 Task: Set the "Codec Level" for qsv to high.
Action: Mouse moved to (102, 13)
Screenshot: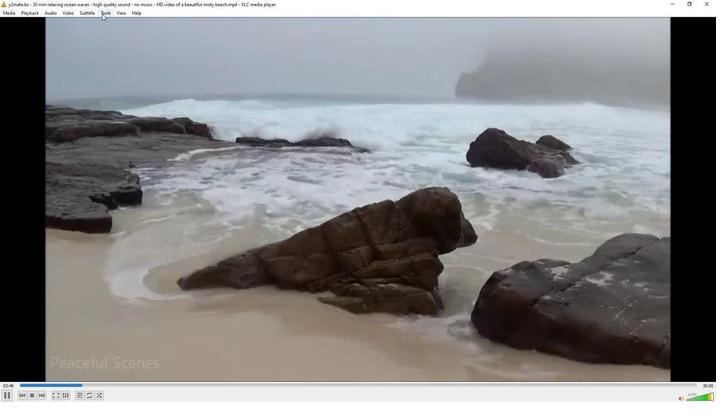
Action: Mouse pressed left at (102, 13)
Screenshot: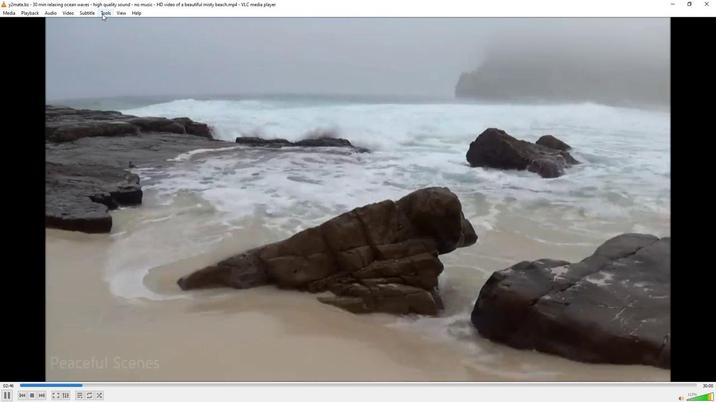 
Action: Mouse moved to (113, 102)
Screenshot: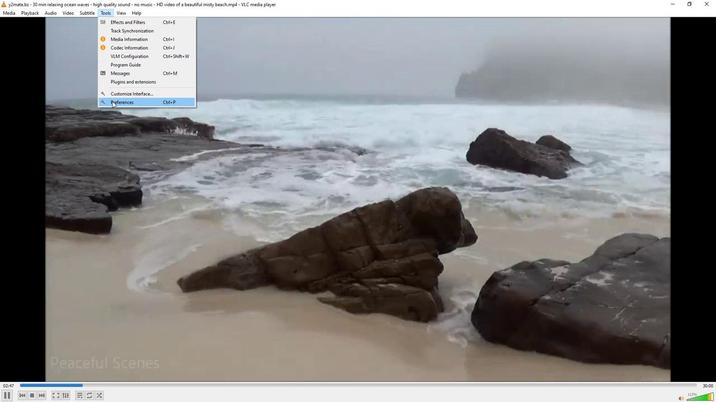 
Action: Mouse pressed left at (113, 102)
Screenshot: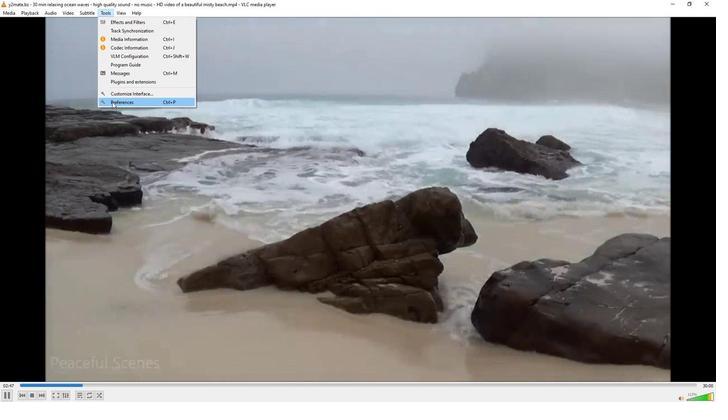 
Action: Mouse moved to (94, 312)
Screenshot: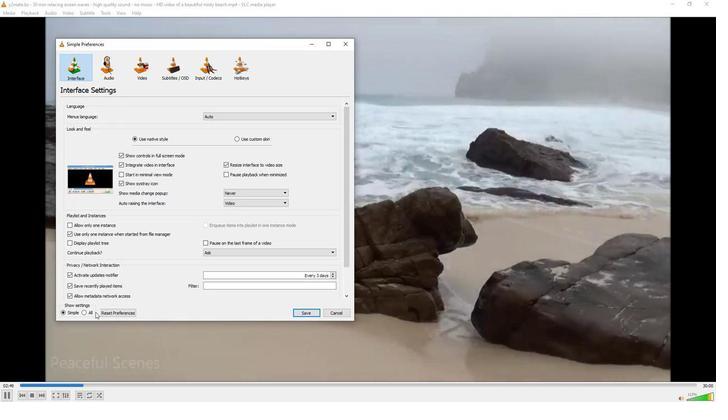 
Action: Mouse pressed left at (94, 312)
Screenshot: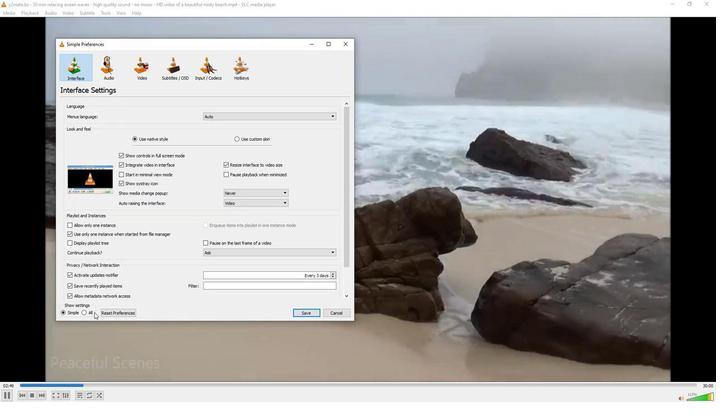 
Action: Mouse moved to (81, 312)
Screenshot: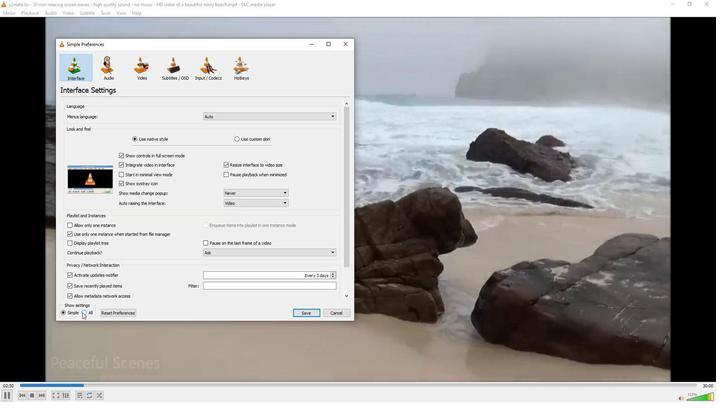 
Action: Mouse pressed left at (81, 312)
Screenshot: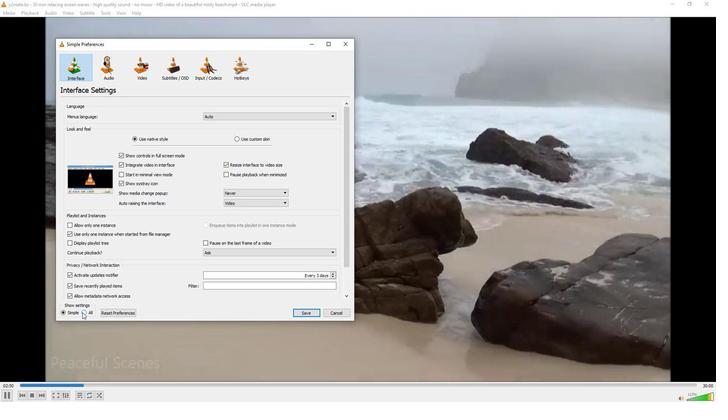 
Action: Mouse moved to (72, 207)
Screenshot: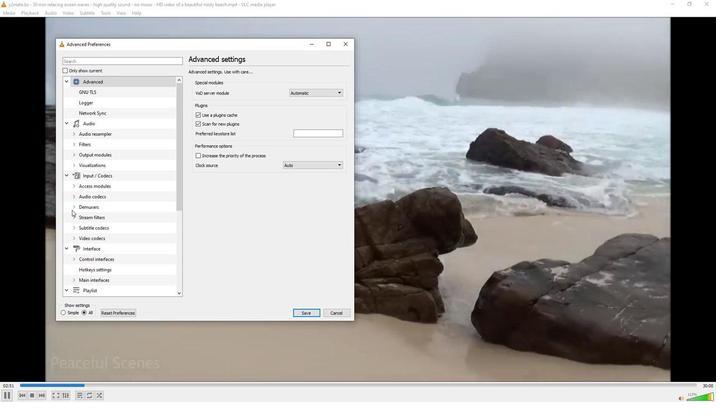
Action: Mouse pressed left at (72, 207)
Screenshot: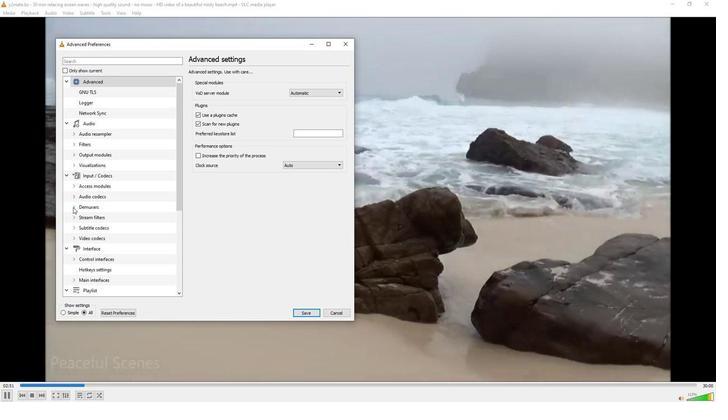 
Action: Mouse moved to (85, 223)
Screenshot: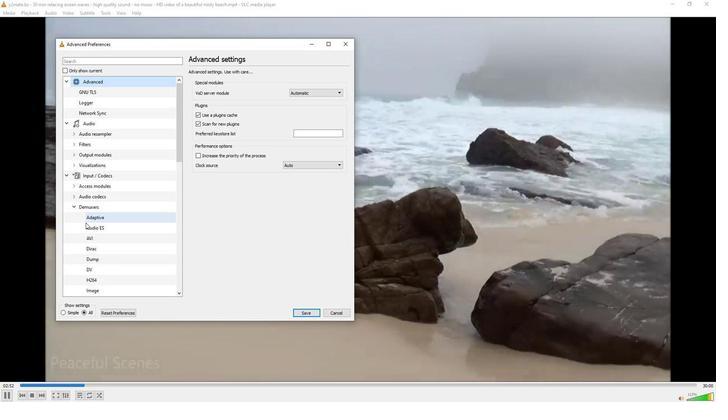 
Action: Mouse scrolled (85, 223) with delta (0, 0)
Screenshot: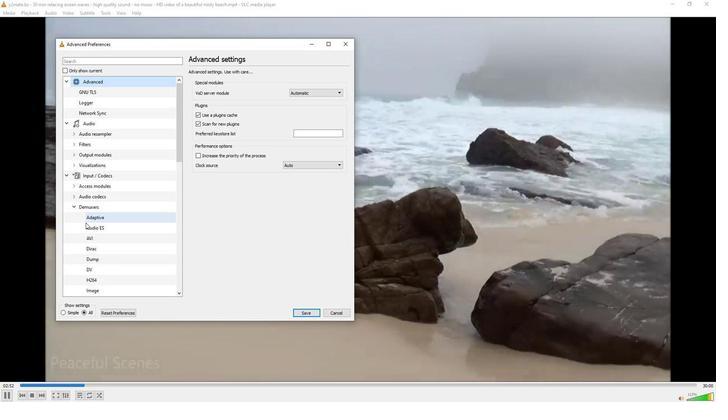 
Action: Mouse moved to (85, 223)
Screenshot: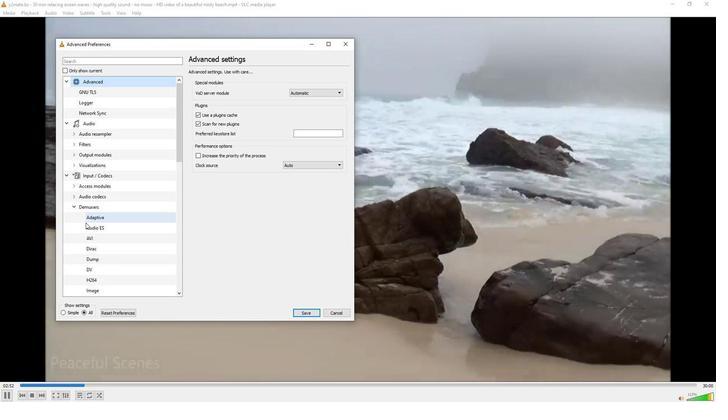 
Action: Mouse scrolled (85, 223) with delta (0, 0)
Screenshot: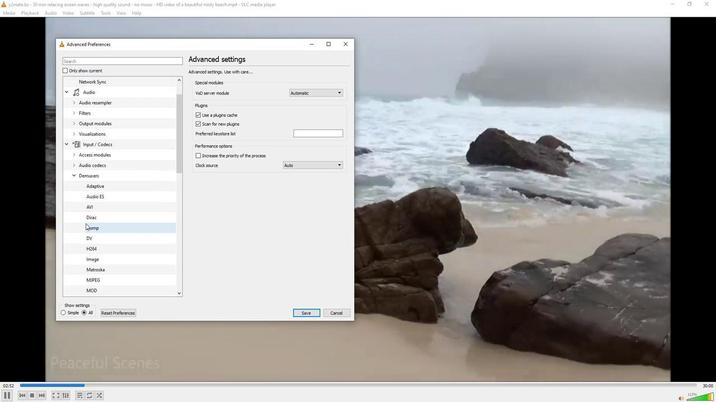 
Action: Mouse moved to (85, 224)
Screenshot: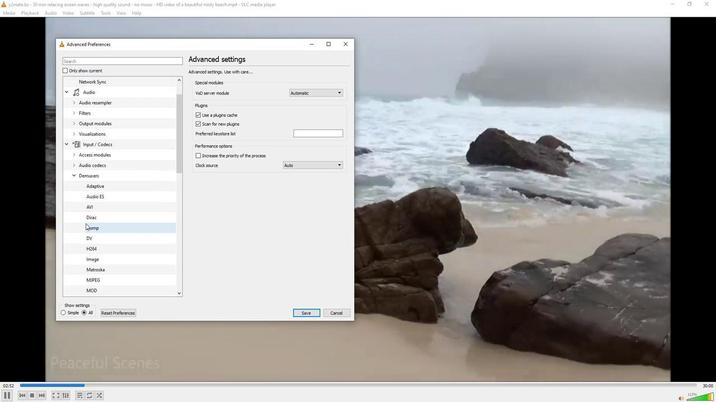 
Action: Mouse scrolled (85, 223) with delta (0, 0)
Screenshot: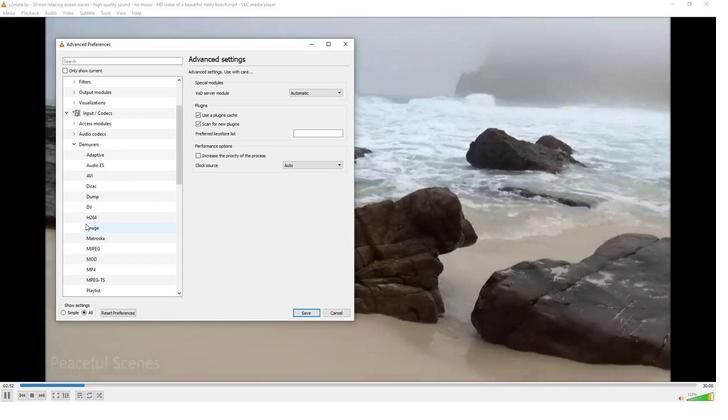 
Action: Mouse moved to (85, 225)
Screenshot: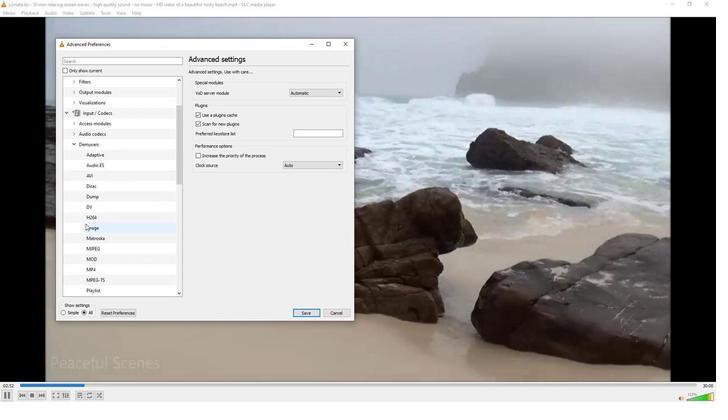
Action: Mouse scrolled (85, 224) with delta (0, 0)
Screenshot: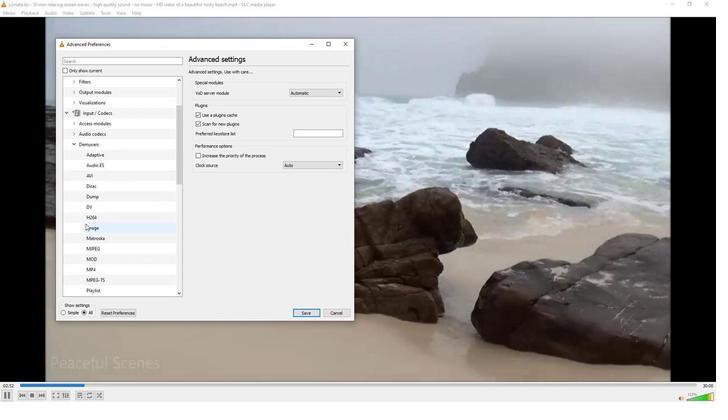 
Action: Mouse moved to (85, 225)
Screenshot: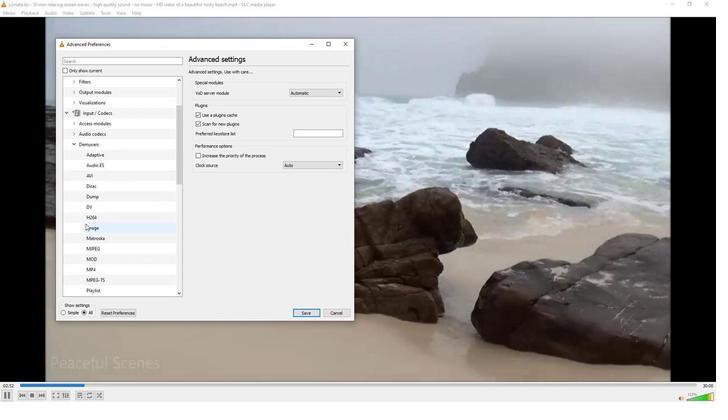 
Action: Mouse scrolled (85, 225) with delta (0, 0)
Screenshot: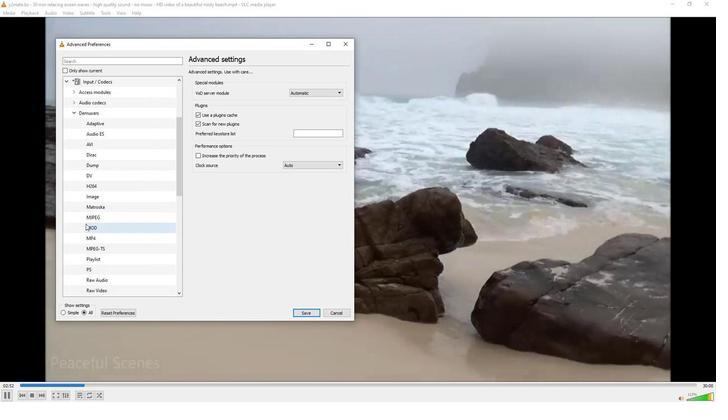 
Action: Mouse scrolled (85, 225) with delta (0, 0)
Screenshot: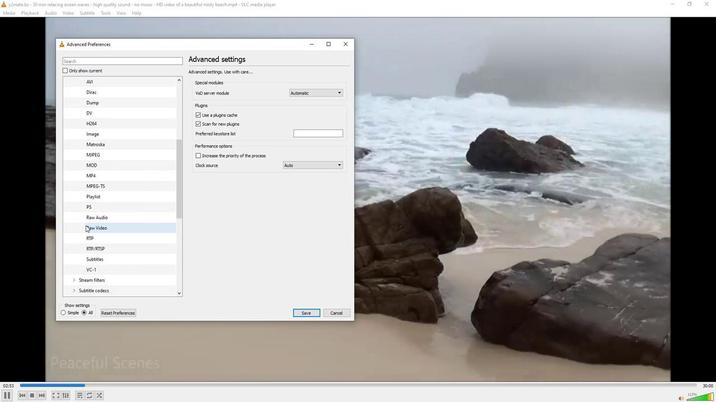 
Action: Mouse scrolled (85, 225) with delta (0, 0)
Screenshot: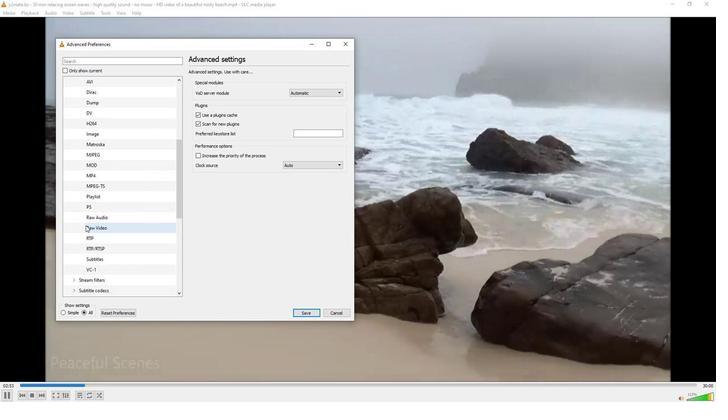 
Action: Mouse moved to (74, 238)
Screenshot: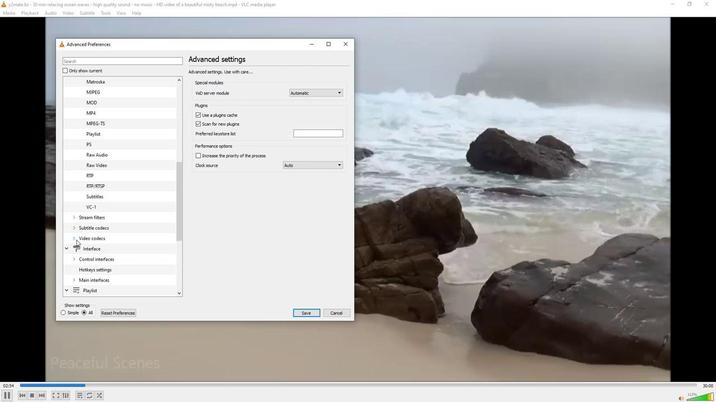 
Action: Mouse pressed left at (74, 238)
Screenshot: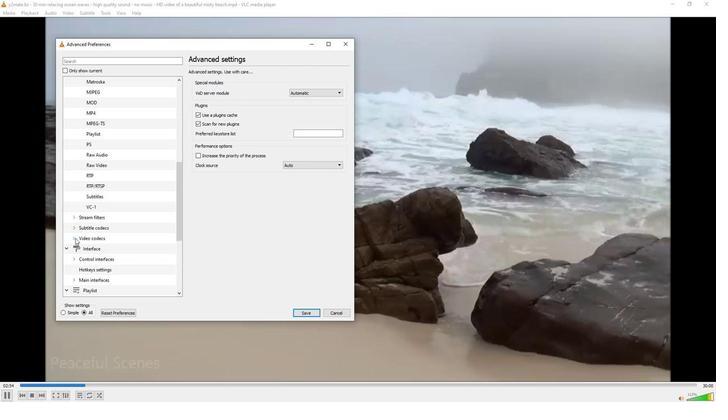 
Action: Mouse moved to (96, 280)
Screenshot: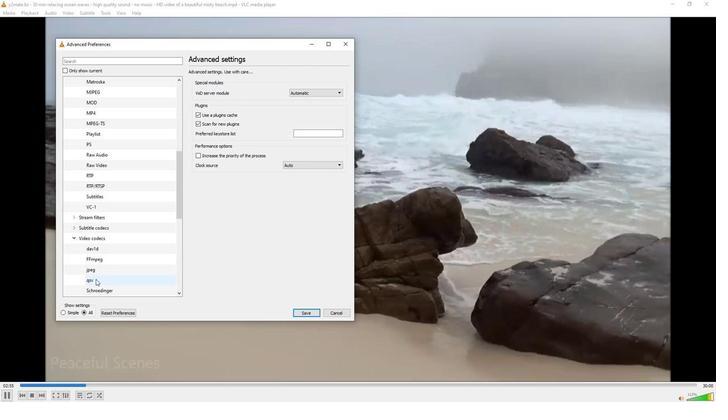 
Action: Mouse pressed left at (96, 280)
Screenshot: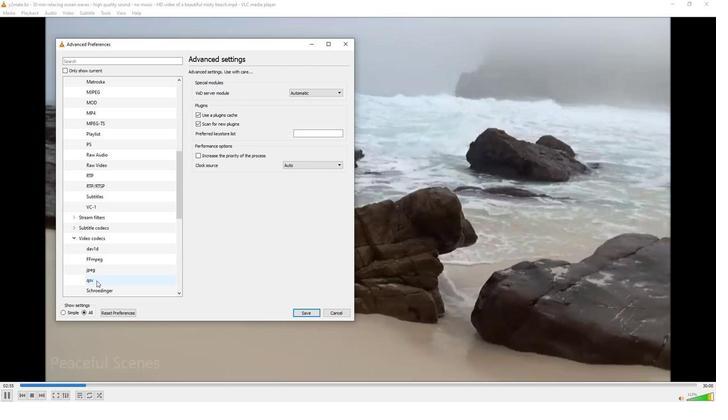 
Action: Mouse moved to (332, 122)
Screenshot: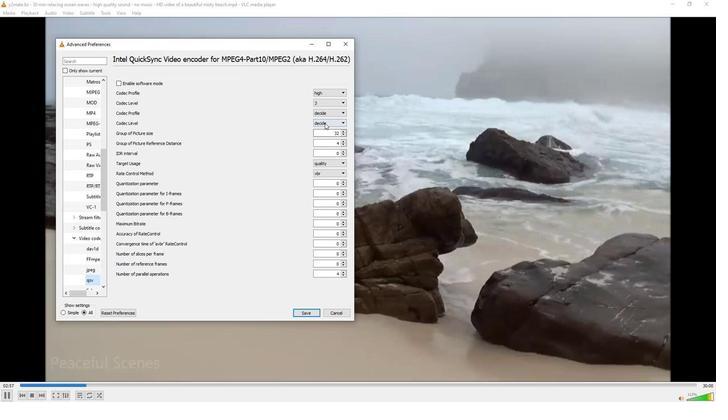 
Action: Mouse pressed left at (332, 122)
Screenshot: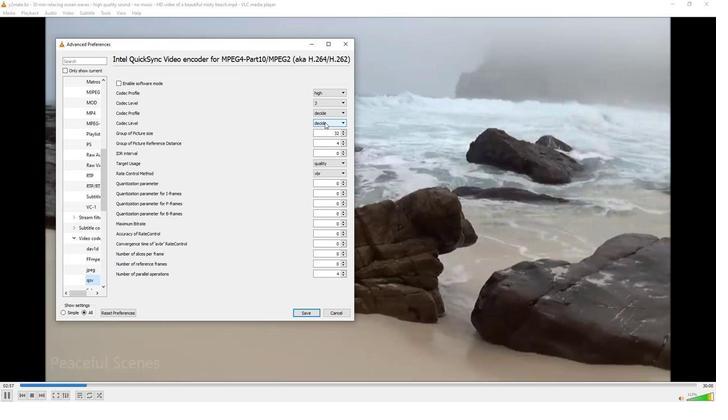 
Action: Mouse moved to (330, 144)
Screenshot: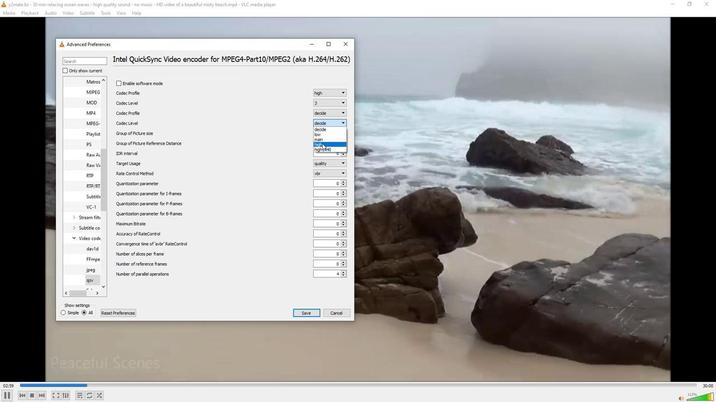 
Action: Mouse pressed left at (330, 144)
Screenshot: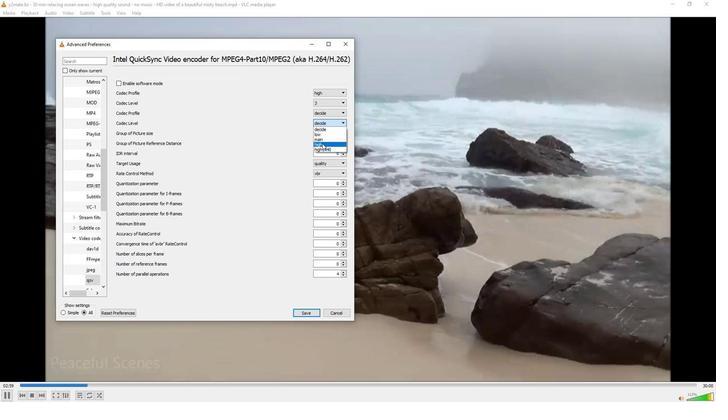 
Action: Mouse moved to (325, 148)
Screenshot: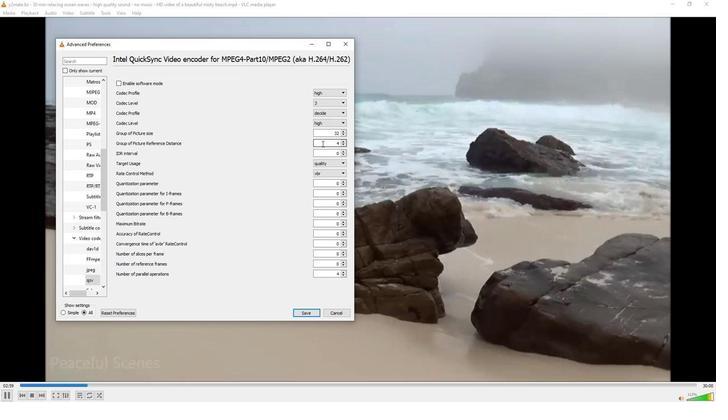 
